Task: Change the Line opacity to 90%.
Action: Mouse pressed left at (146, 295)
Screenshot: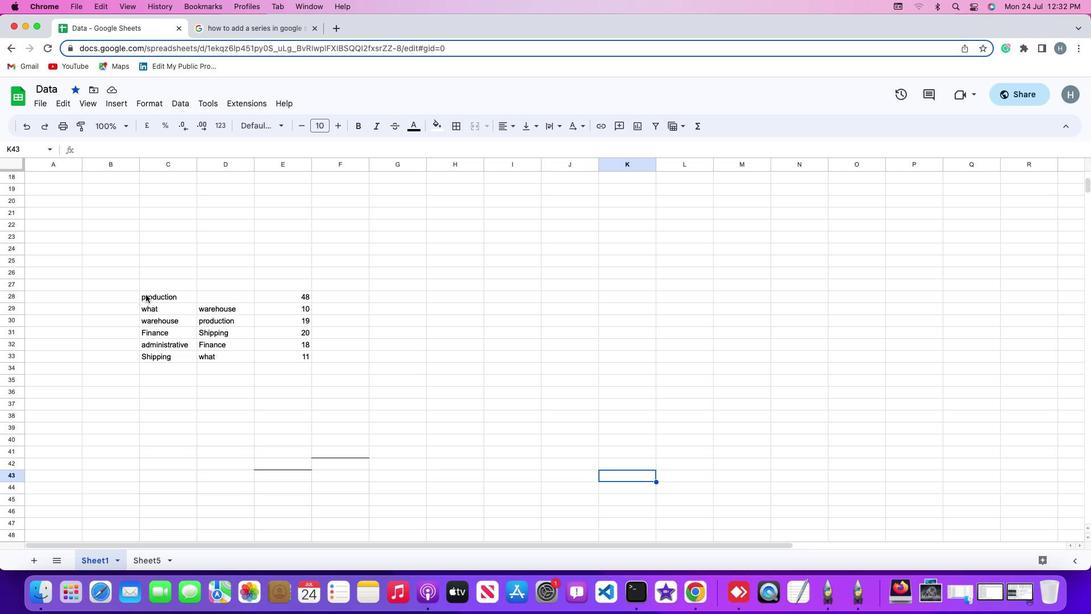 
Action: Mouse pressed left at (146, 295)
Screenshot: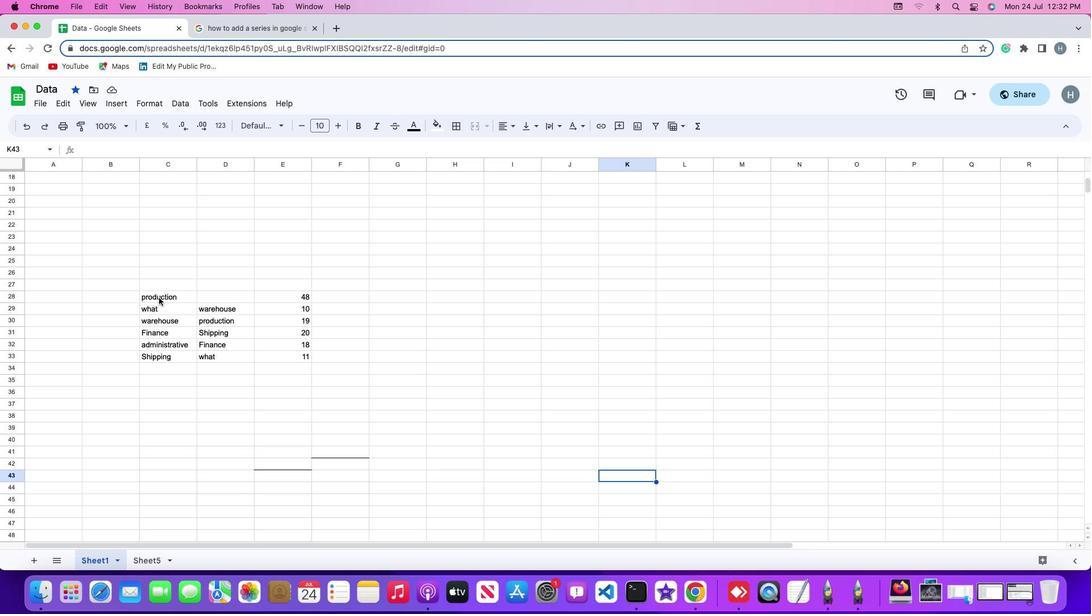 
Action: Mouse moved to (119, 104)
Screenshot: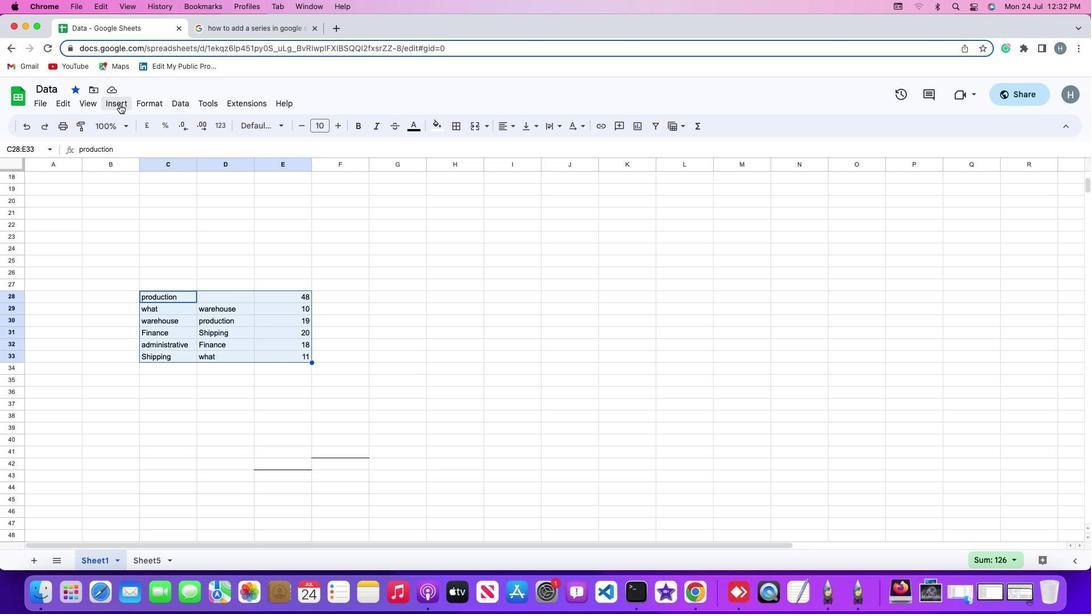 
Action: Mouse pressed left at (119, 104)
Screenshot: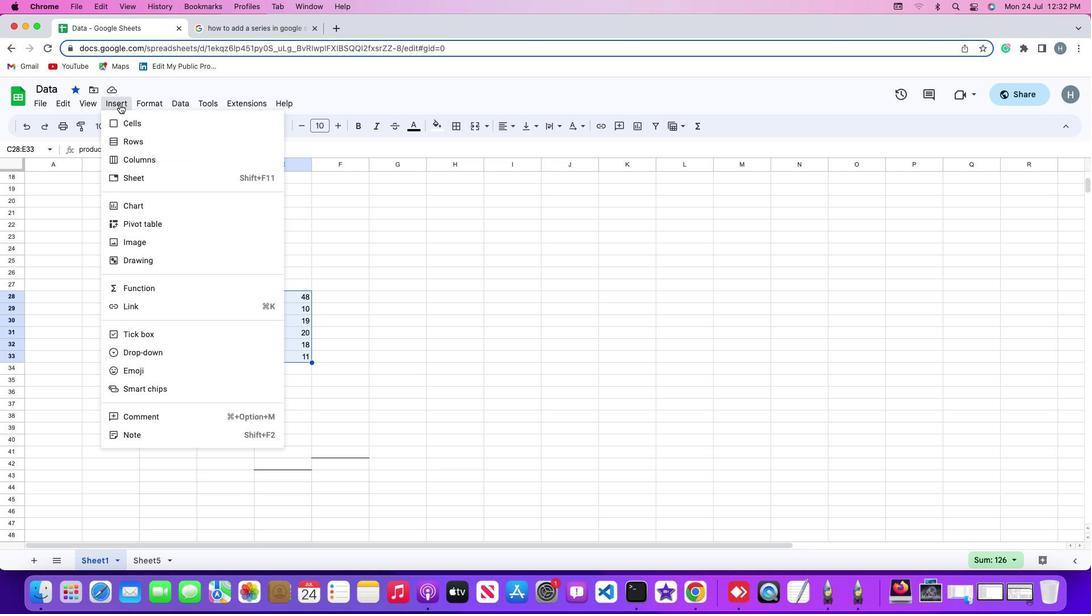 
Action: Mouse moved to (146, 202)
Screenshot: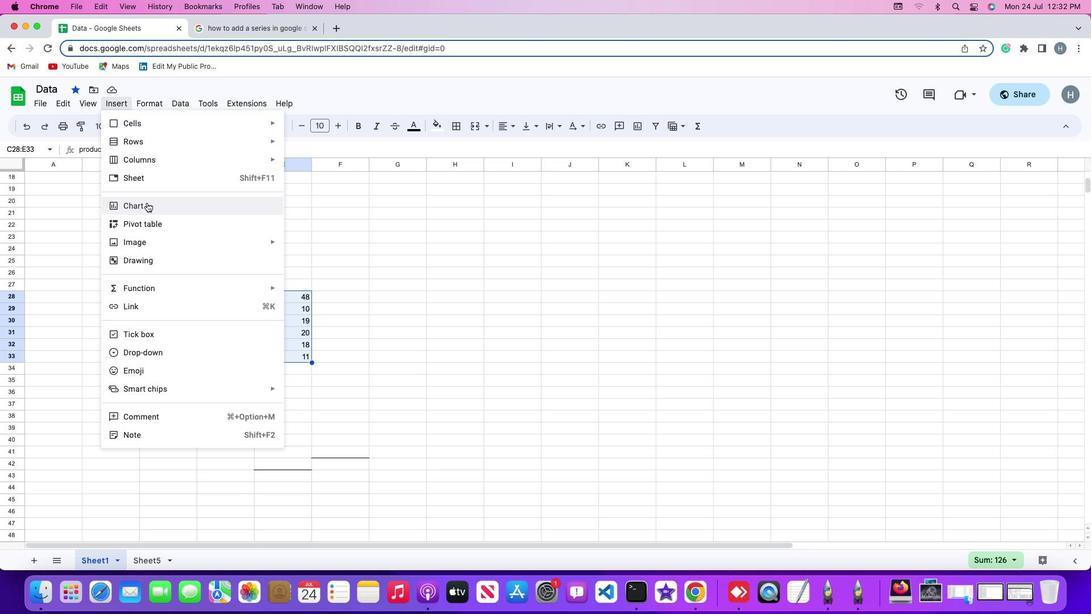 
Action: Mouse pressed left at (146, 202)
Screenshot: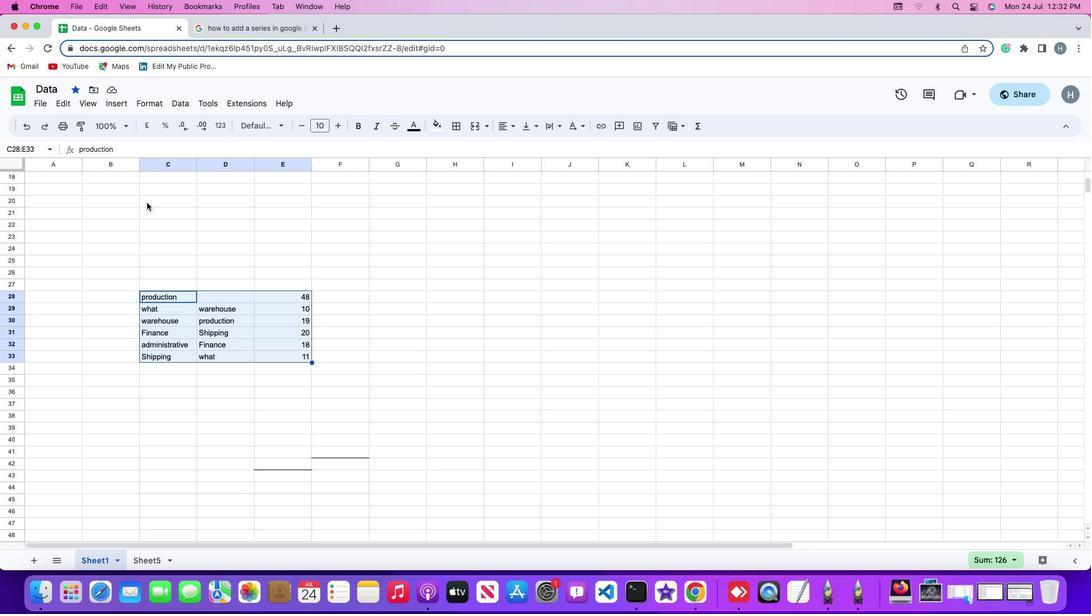 
Action: Mouse moved to (1029, 159)
Screenshot: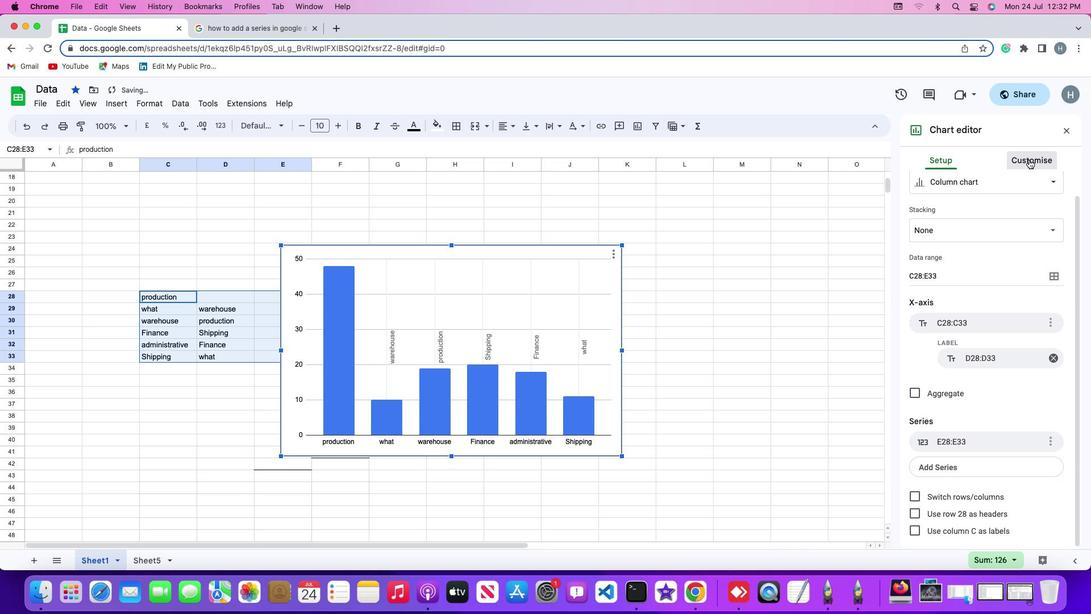 
Action: Mouse pressed left at (1029, 159)
Screenshot: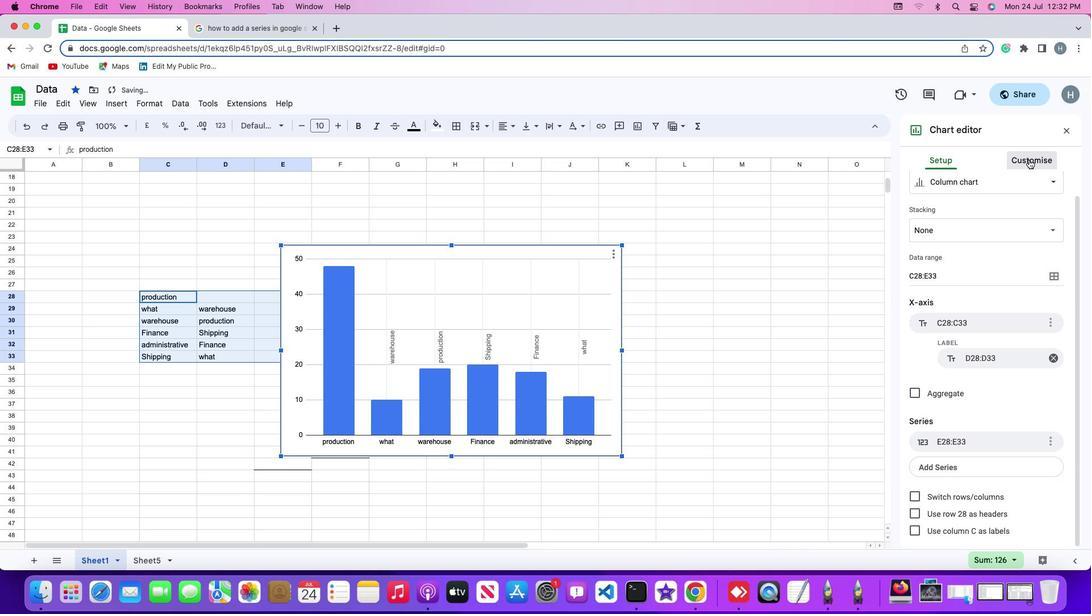 
Action: Mouse moved to (942, 255)
Screenshot: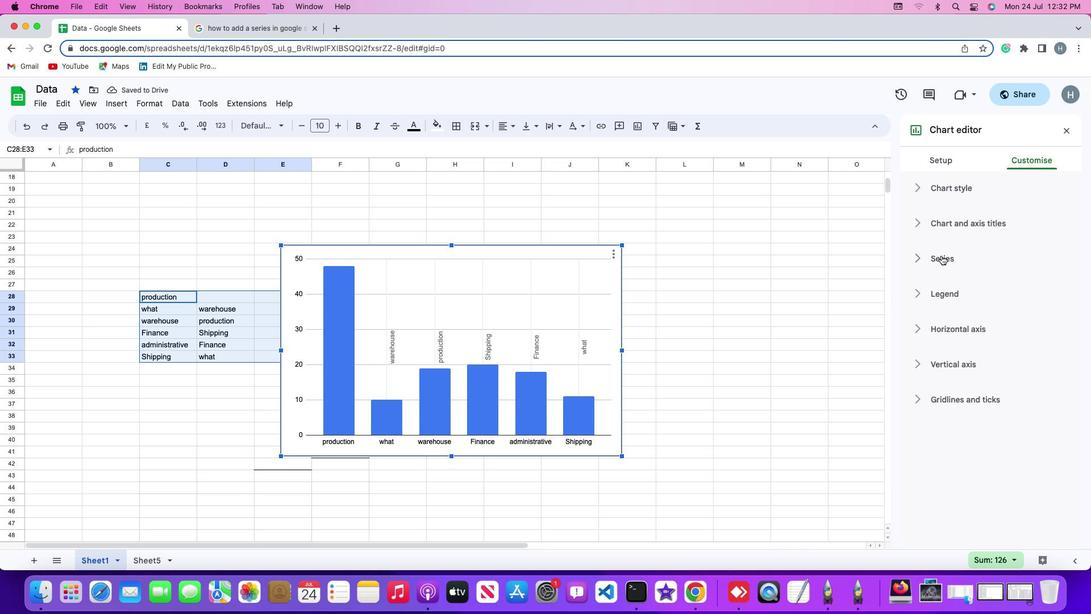 
Action: Mouse pressed left at (942, 255)
Screenshot: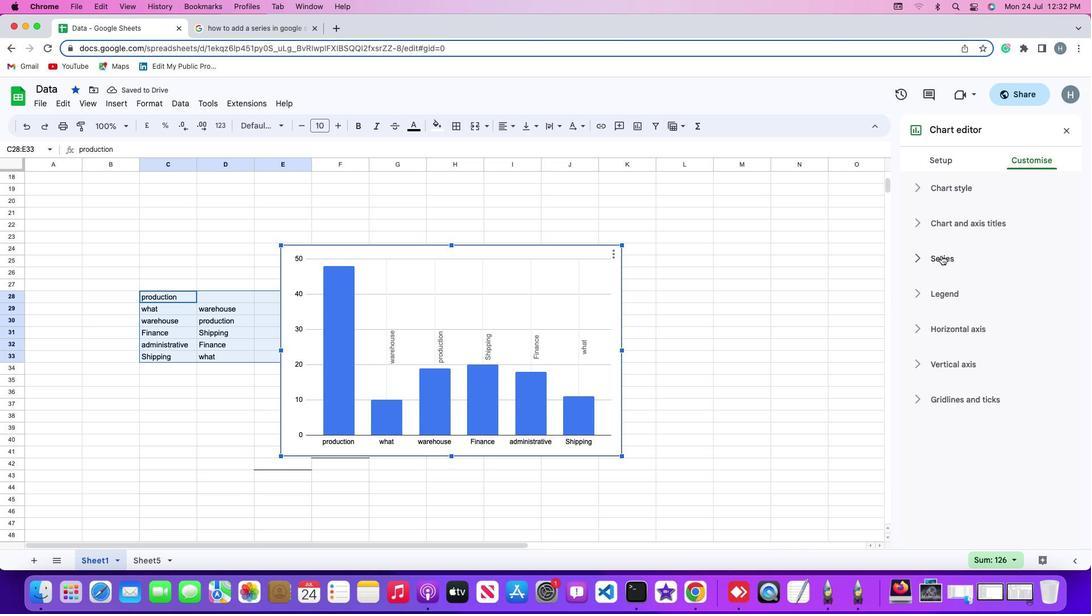 
Action: Mouse moved to (1049, 409)
Screenshot: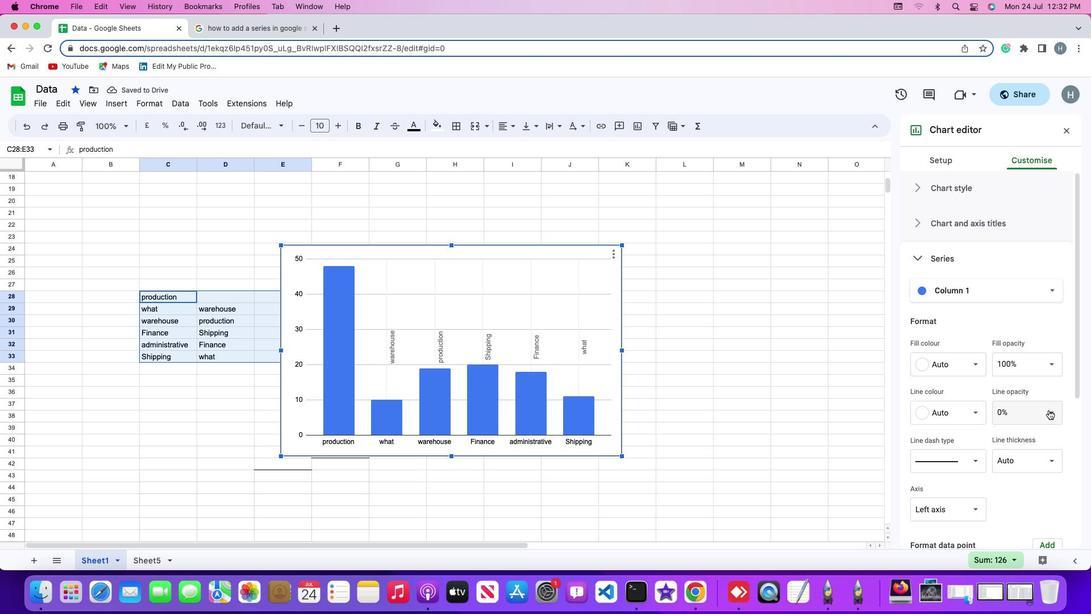 
Action: Mouse pressed left at (1049, 409)
Screenshot: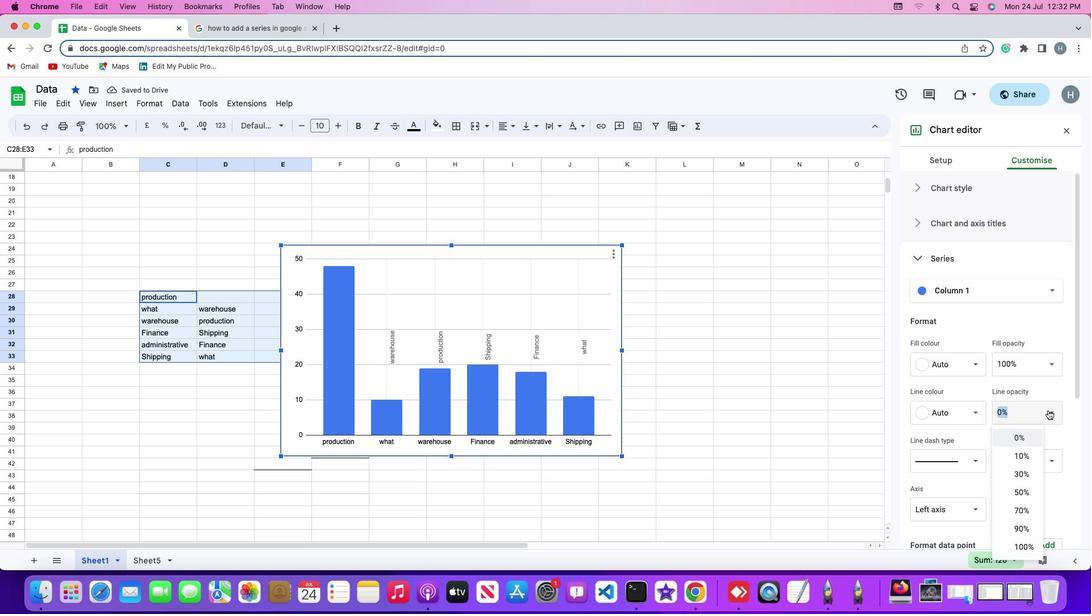 
Action: Mouse moved to (1020, 524)
Screenshot: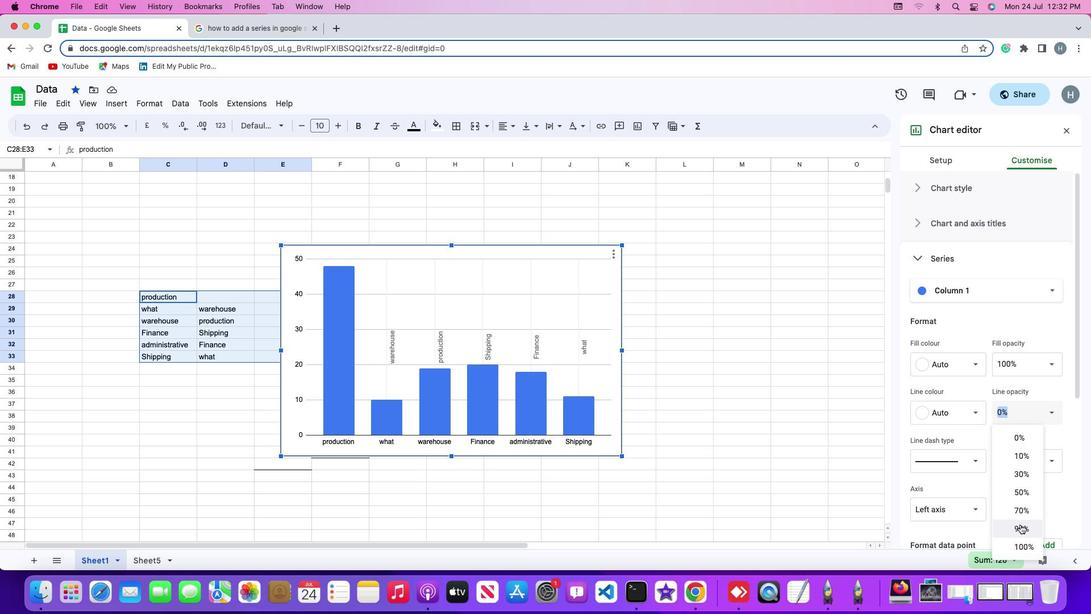 
Action: Mouse pressed left at (1020, 524)
Screenshot: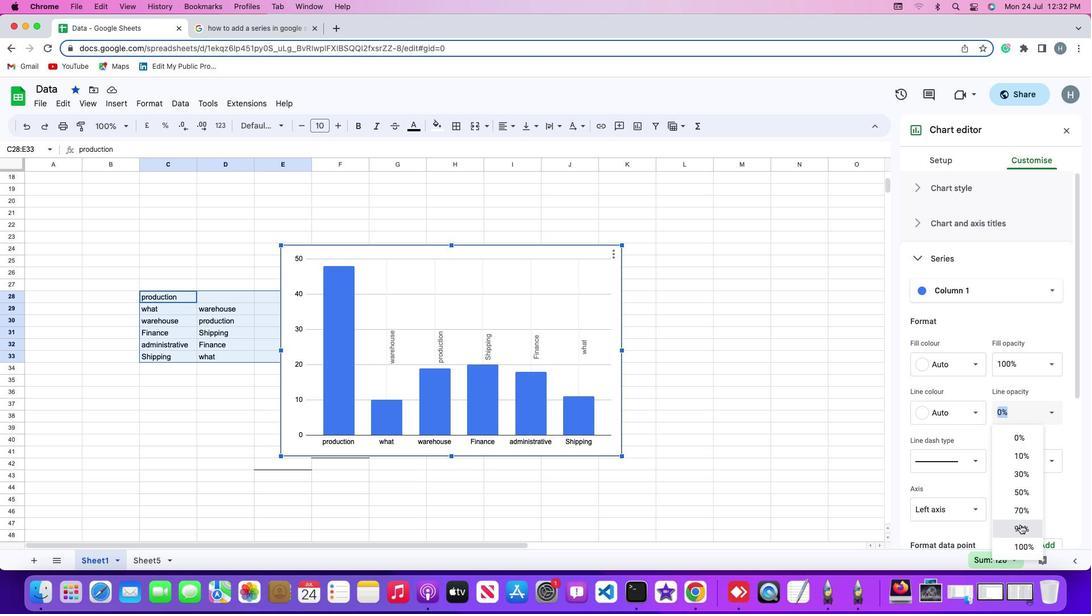 
Action: Mouse moved to (822, 452)
Screenshot: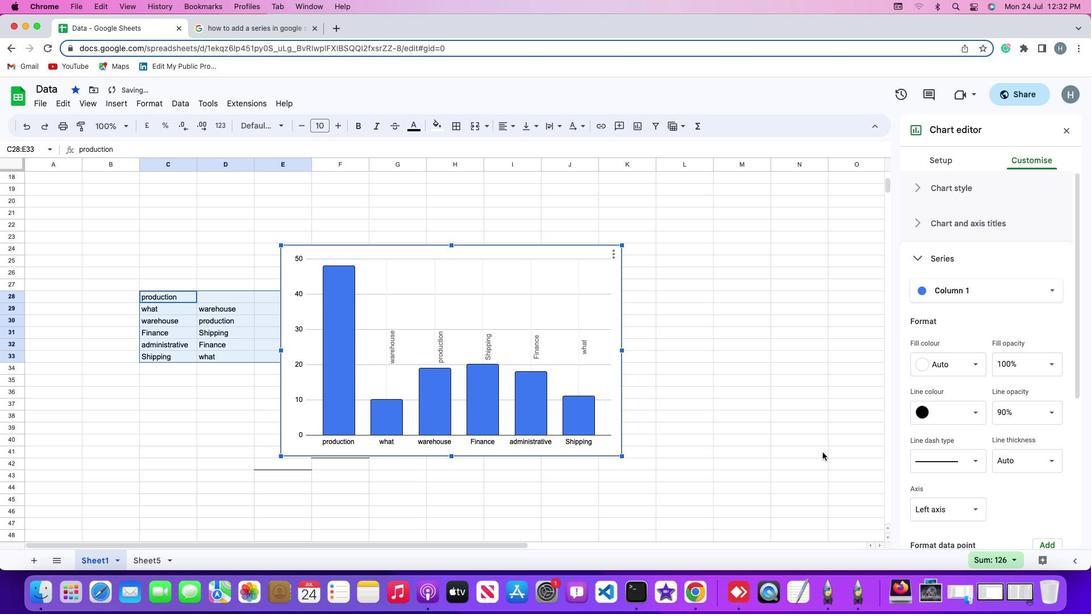 
